 Task: Manage redirects URL administration of "Digital Experience".
Action: Mouse moved to (935, 61)
Screenshot: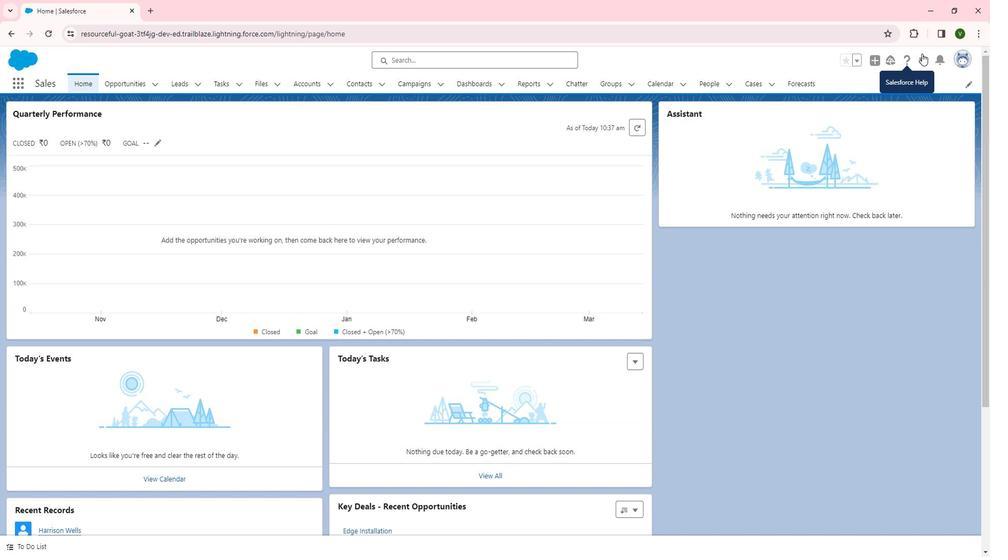 
Action: Mouse pressed left at (935, 61)
Screenshot: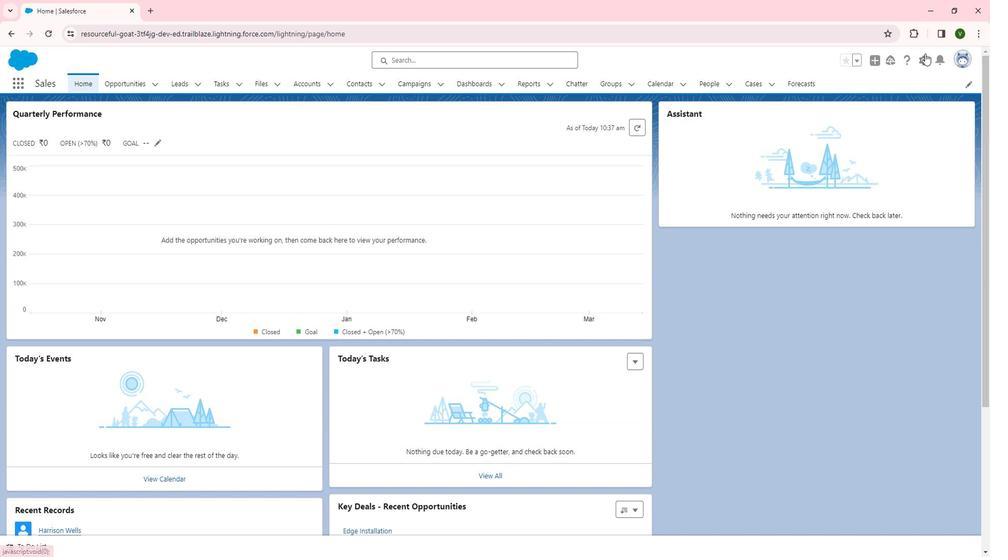 
Action: Mouse moved to (890, 97)
Screenshot: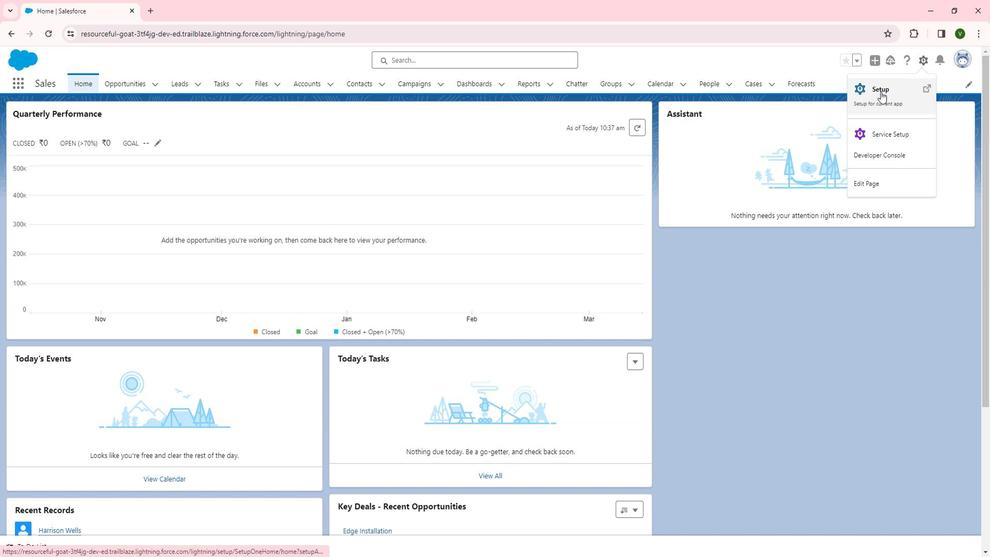 
Action: Mouse pressed left at (890, 97)
Screenshot: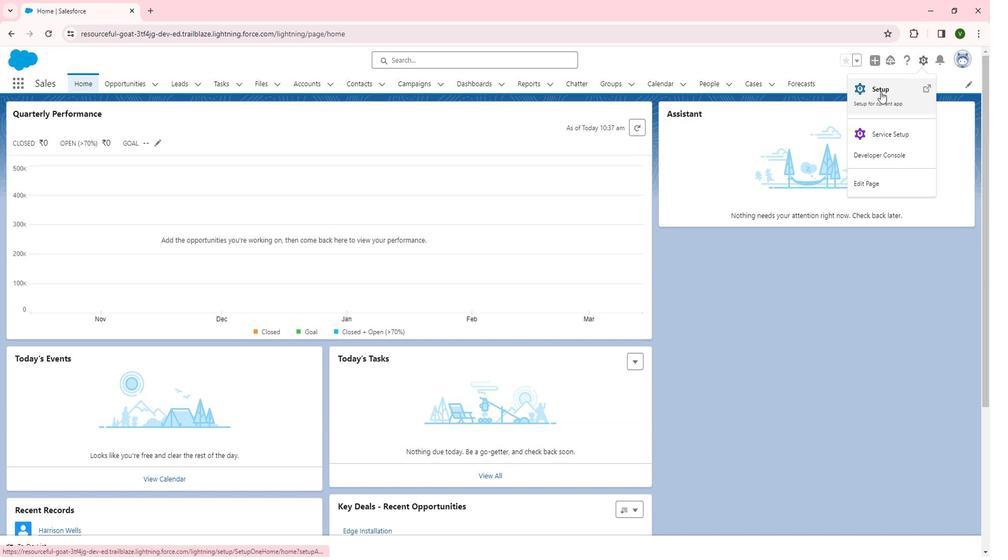 
Action: Mouse moved to (42, 359)
Screenshot: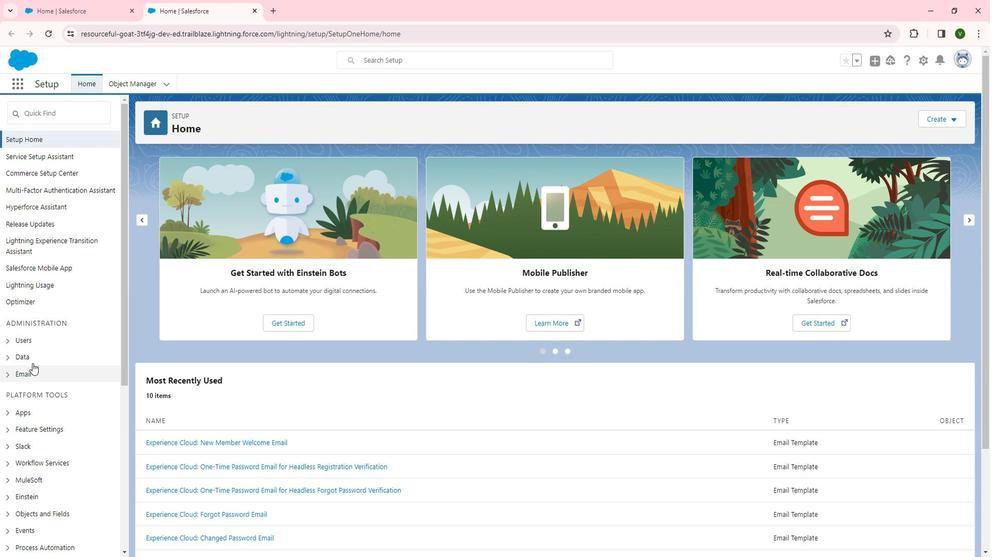 
Action: Mouse scrolled (42, 358) with delta (0, 0)
Screenshot: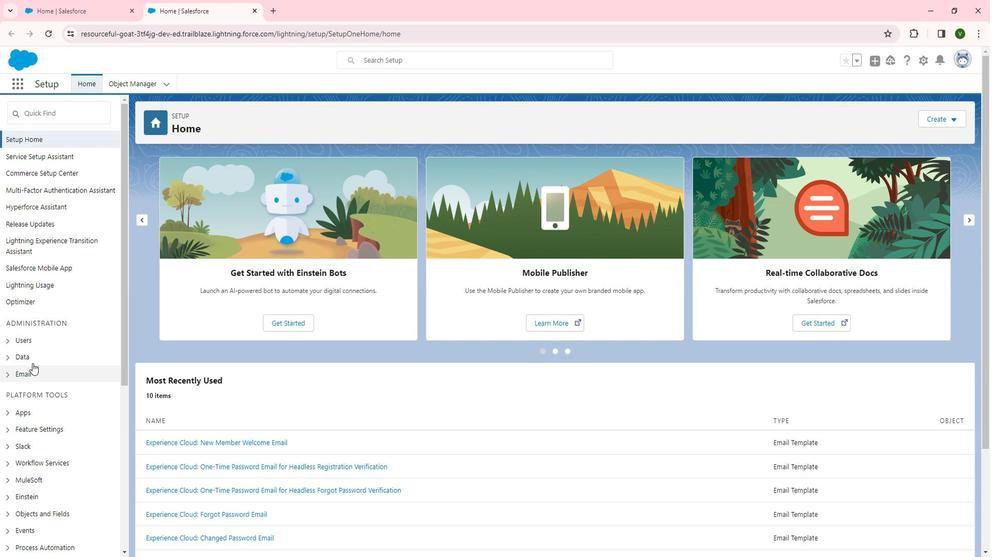 
Action: Mouse scrolled (42, 358) with delta (0, 0)
Screenshot: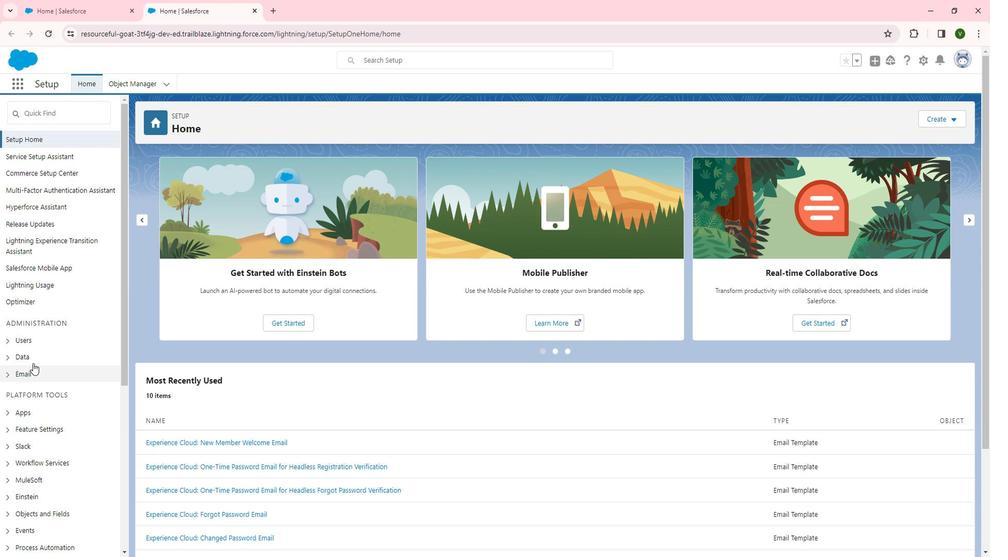 
Action: Mouse scrolled (42, 358) with delta (0, 0)
Screenshot: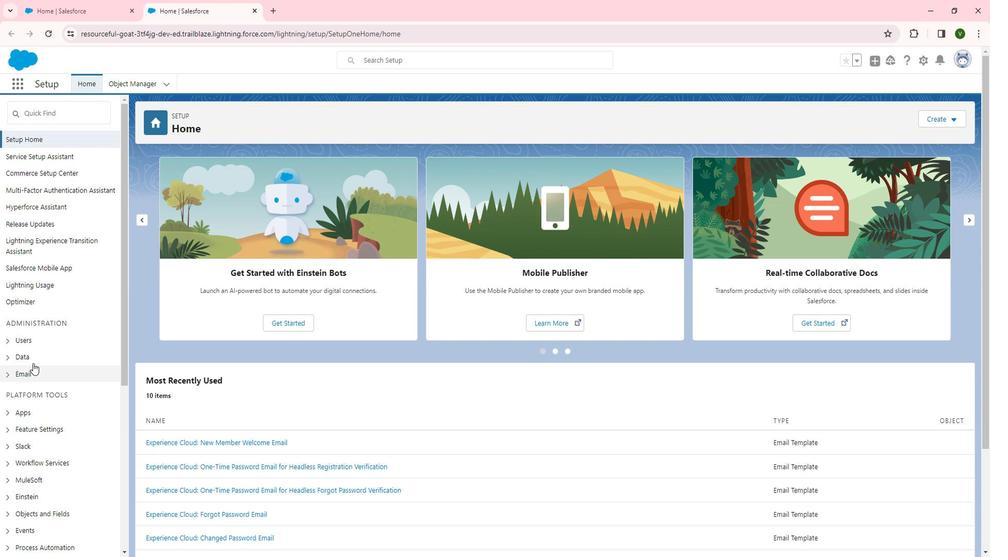 
Action: Mouse scrolled (42, 358) with delta (0, 0)
Screenshot: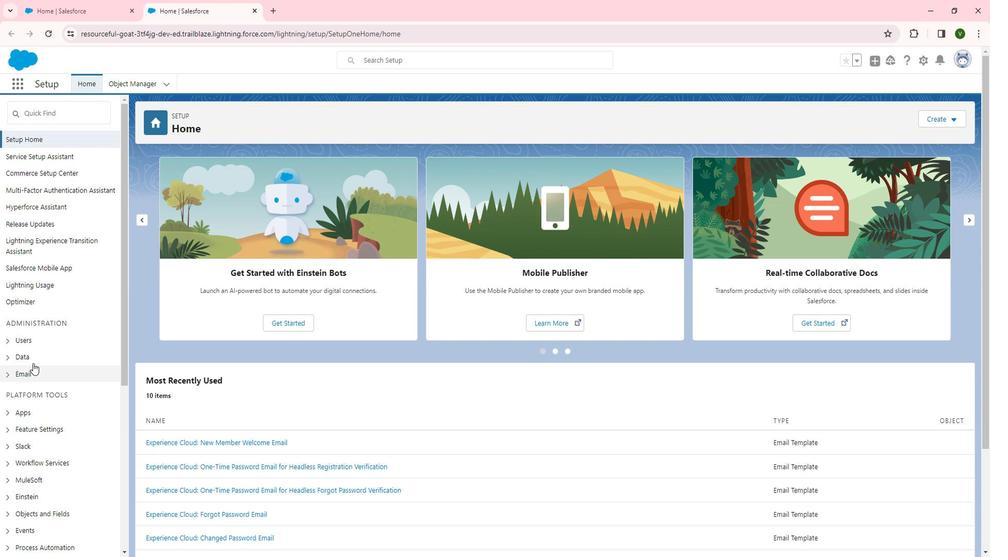 
Action: Mouse scrolled (42, 358) with delta (0, 0)
Screenshot: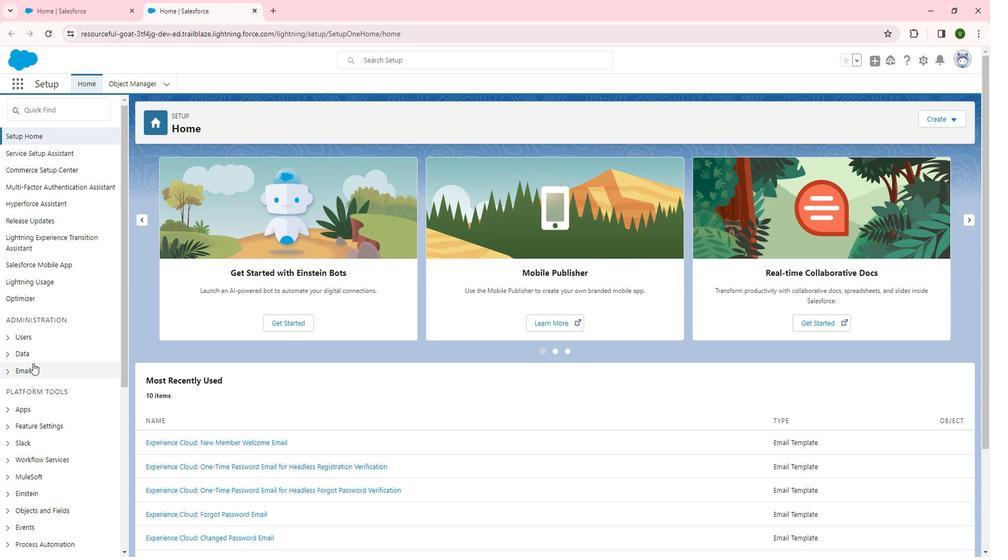 
Action: Mouse scrolled (42, 358) with delta (0, 0)
Screenshot: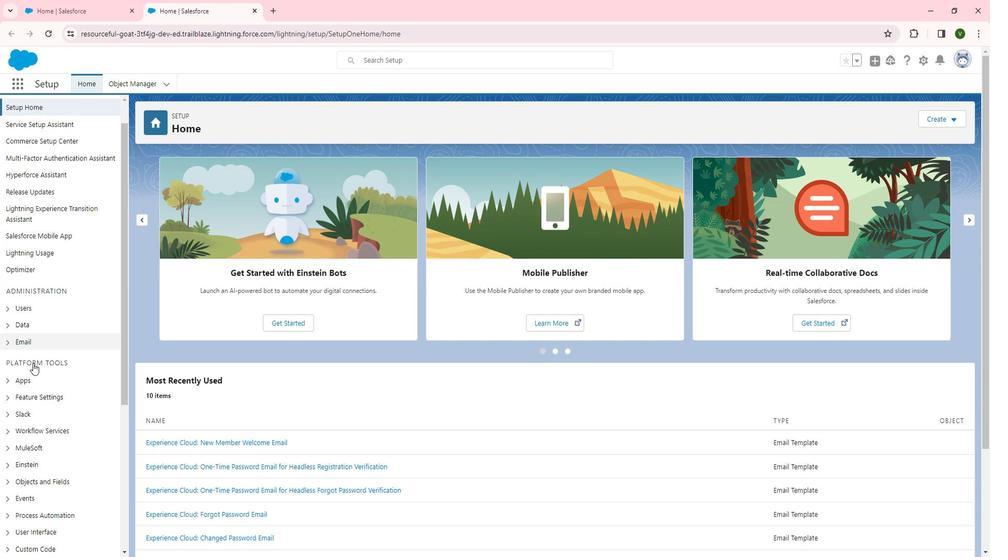 
Action: Mouse moved to (28, 166)
Screenshot: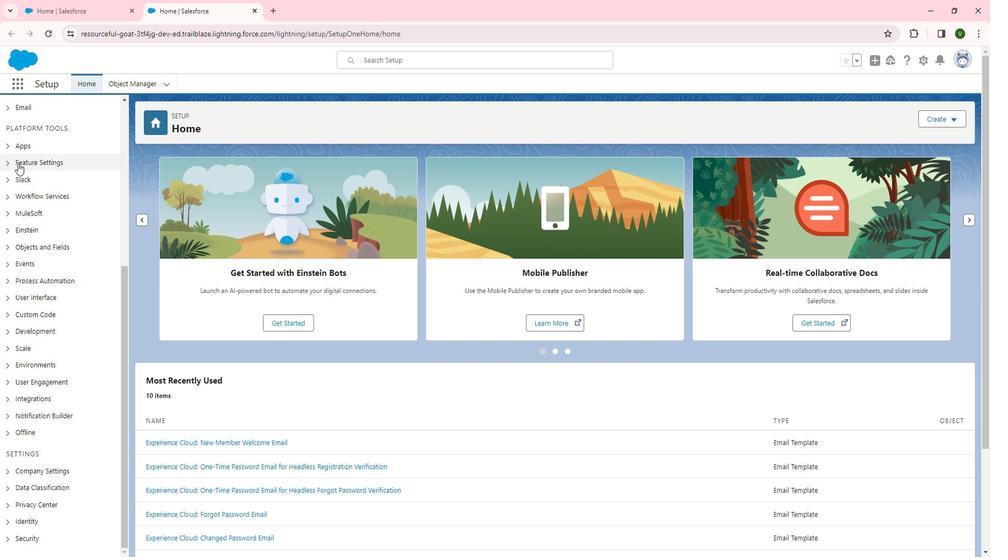 
Action: Mouse pressed left at (28, 166)
Screenshot: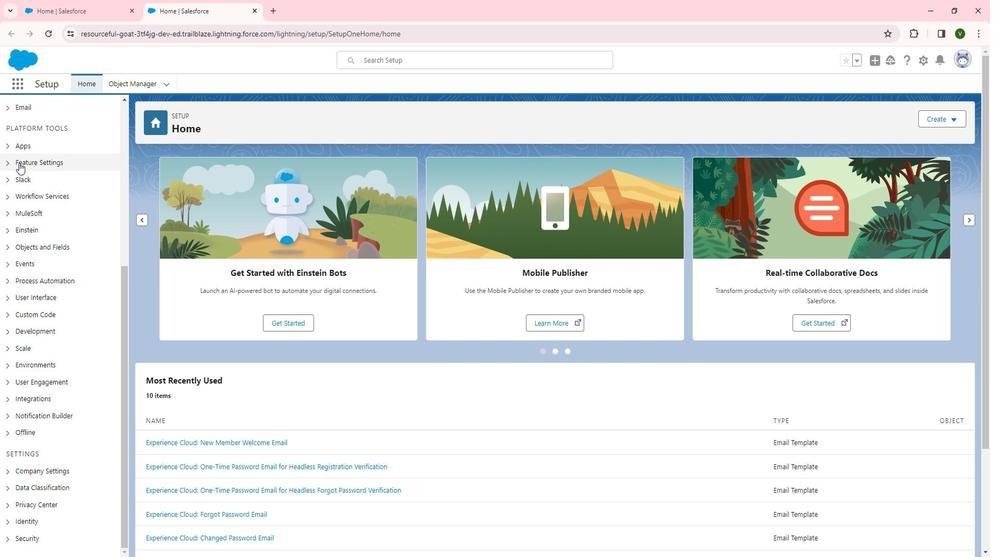 
Action: Mouse moved to (55, 248)
Screenshot: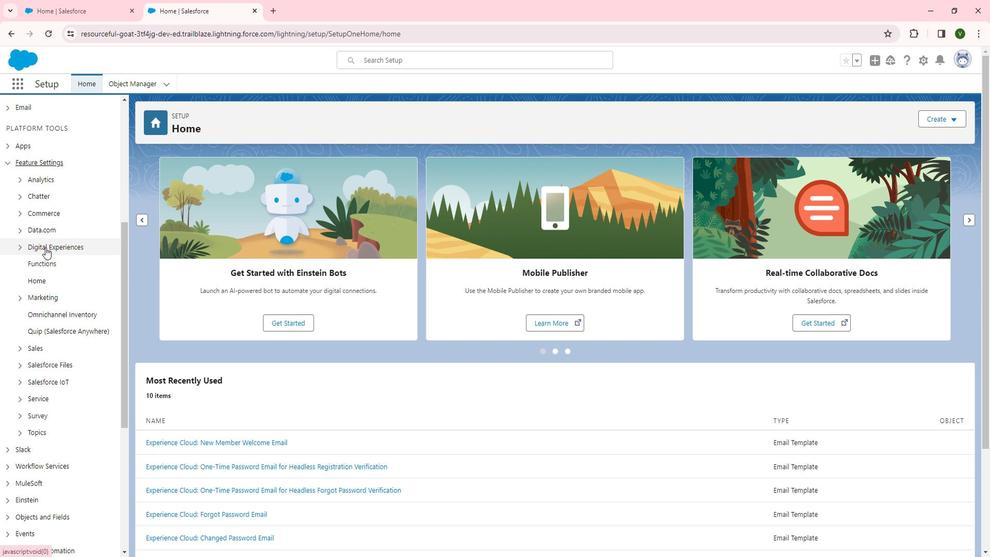 
Action: Mouse pressed left at (55, 248)
Screenshot: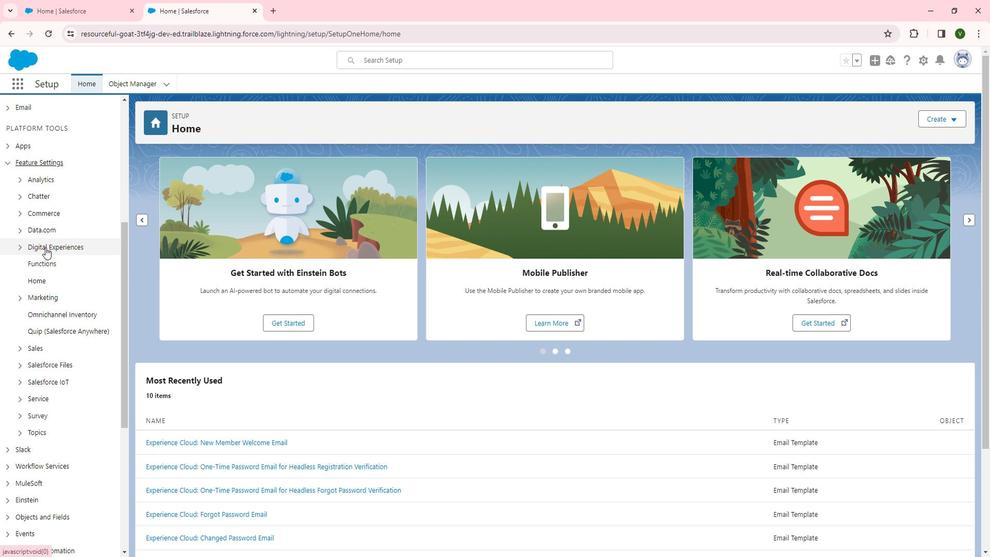 
Action: Mouse moved to (60, 262)
Screenshot: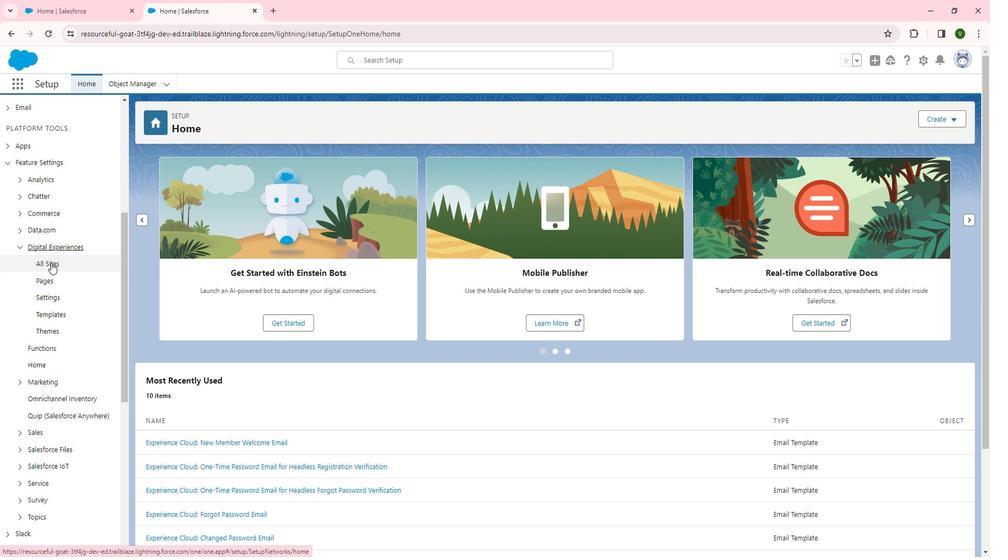 
Action: Mouse pressed left at (60, 262)
Screenshot: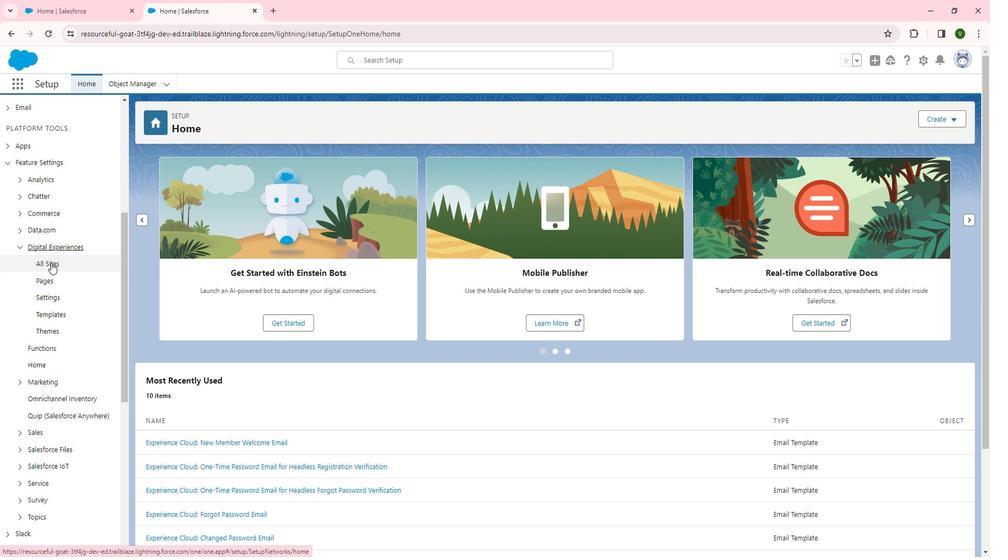 
Action: Mouse moved to (182, 244)
Screenshot: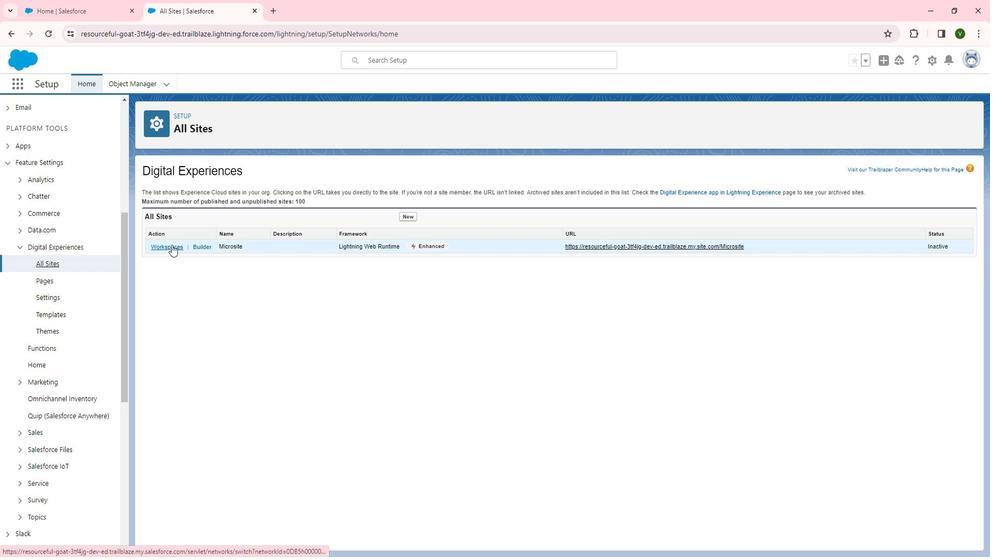 
Action: Mouse pressed left at (182, 244)
Screenshot: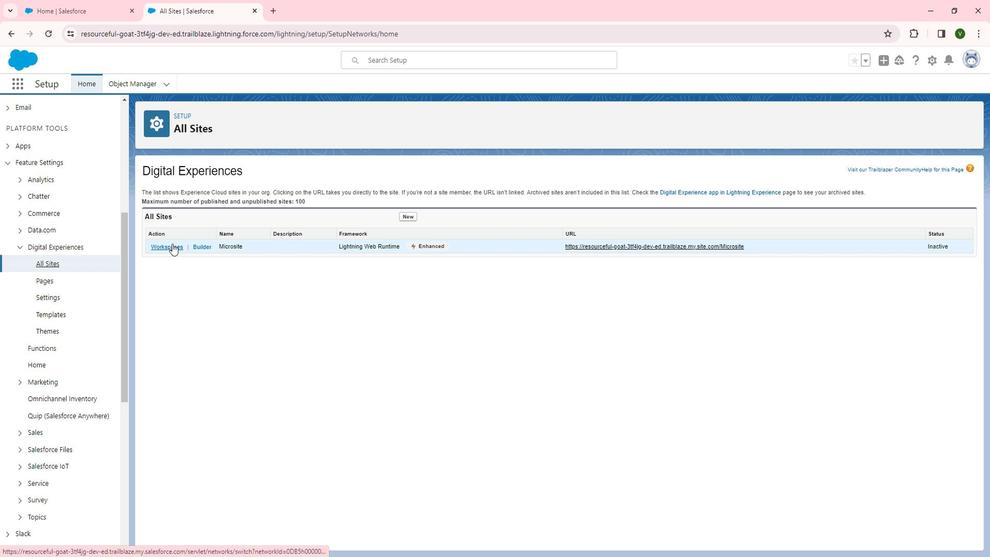 
Action: Mouse moved to (517, 230)
Screenshot: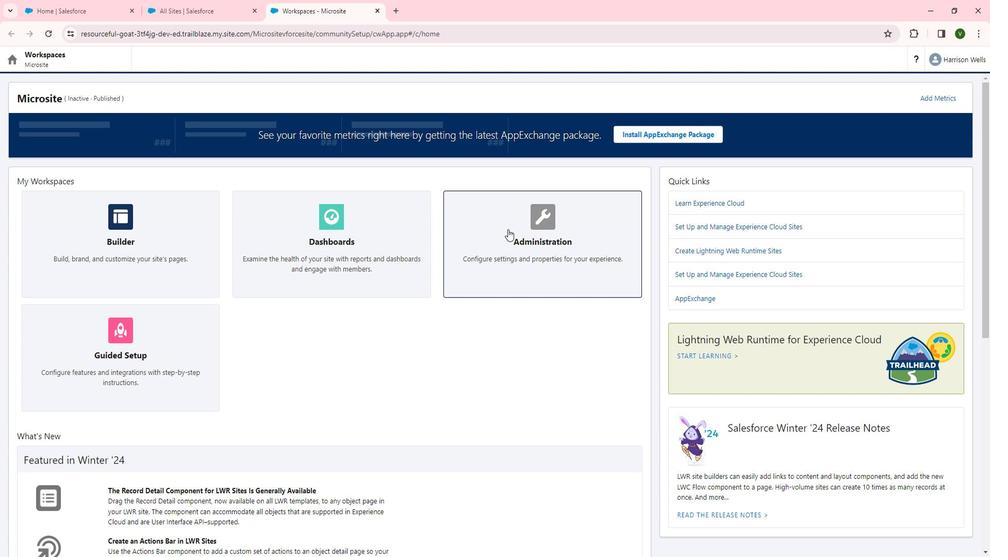 
Action: Mouse pressed left at (517, 230)
Screenshot: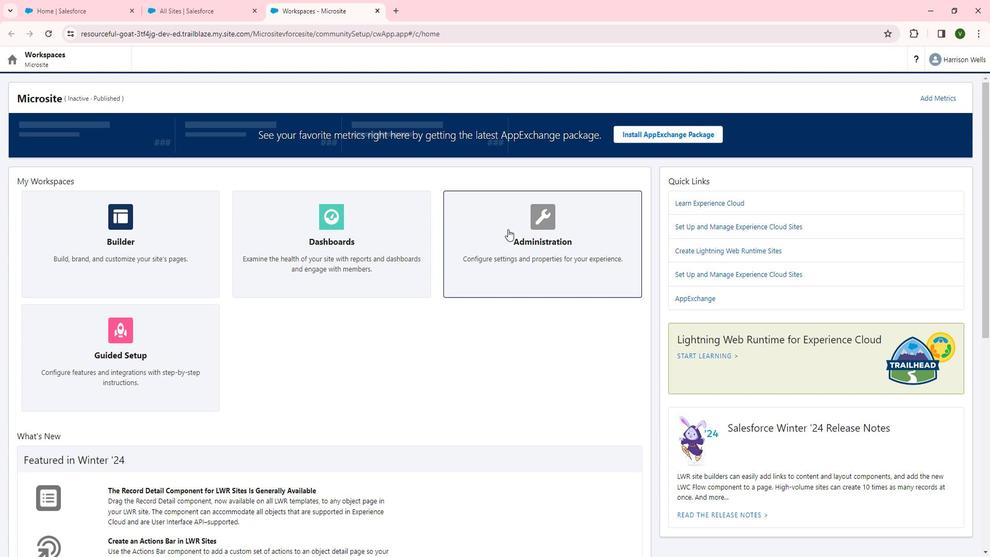 
Action: Mouse moved to (74, 224)
Screenshot: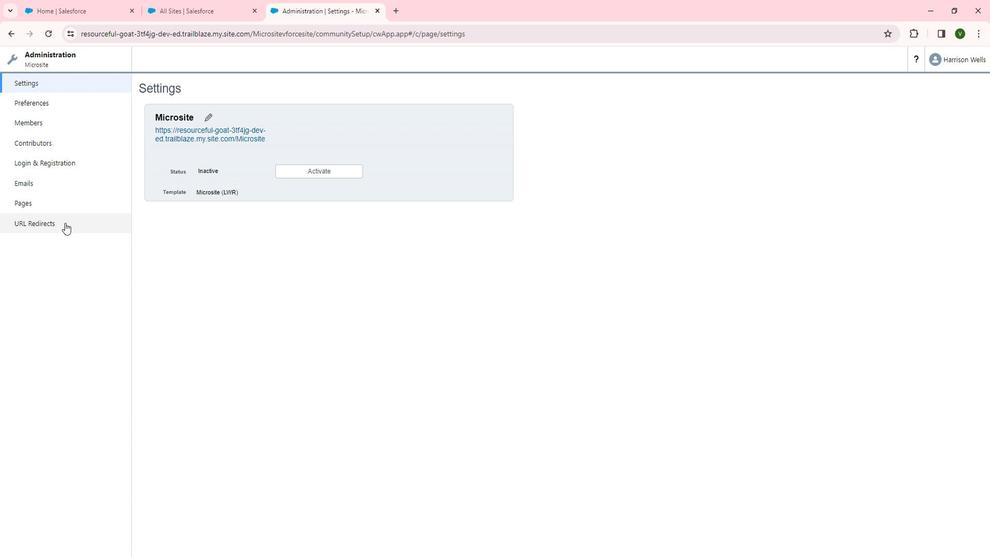 
Action: Mouse pressed left at (74, 224)
Screenshot: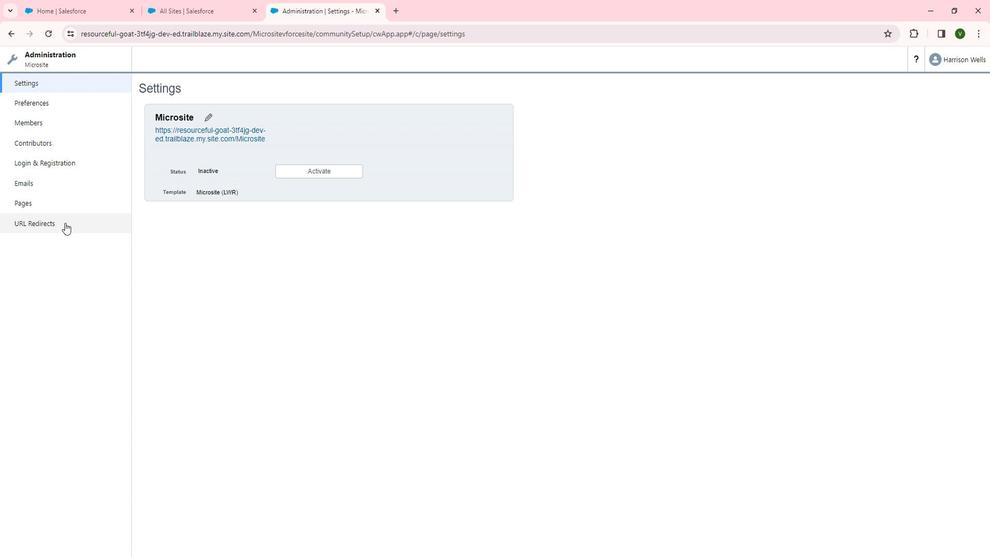 
Action: Mouse moved to (279, 237)
Screenshot: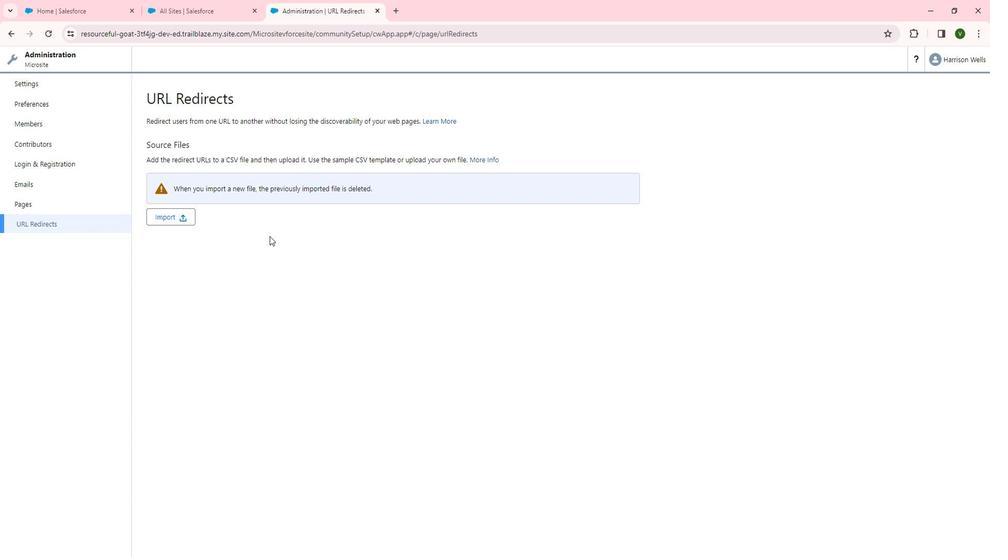 
